 Task: In the description "Product Issue" use format text style "Heading1".
Action: Mouse moved to (298, 443)
Screenshot: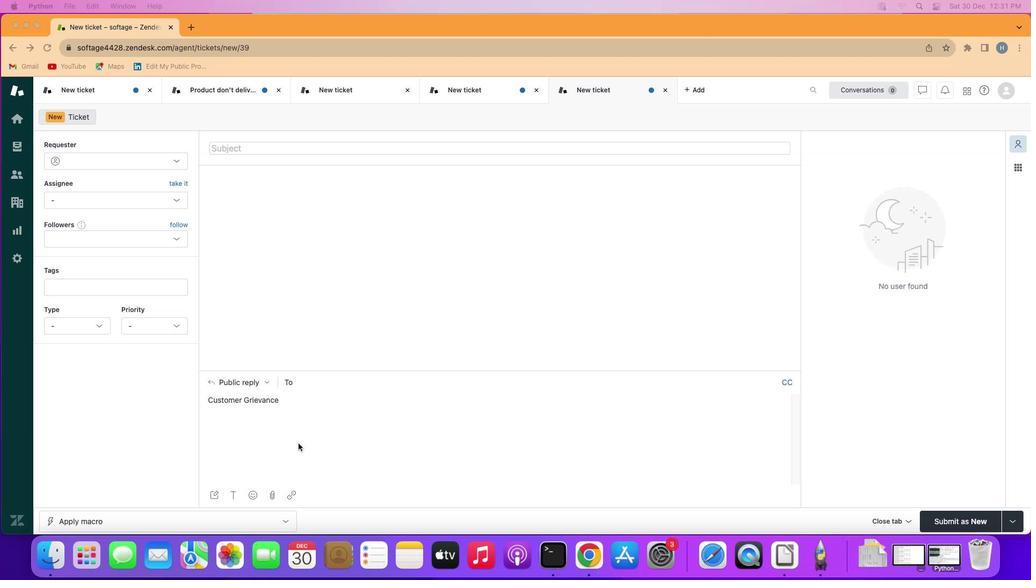
Action: Mouse pressed left at (298, 443)
Screenshot: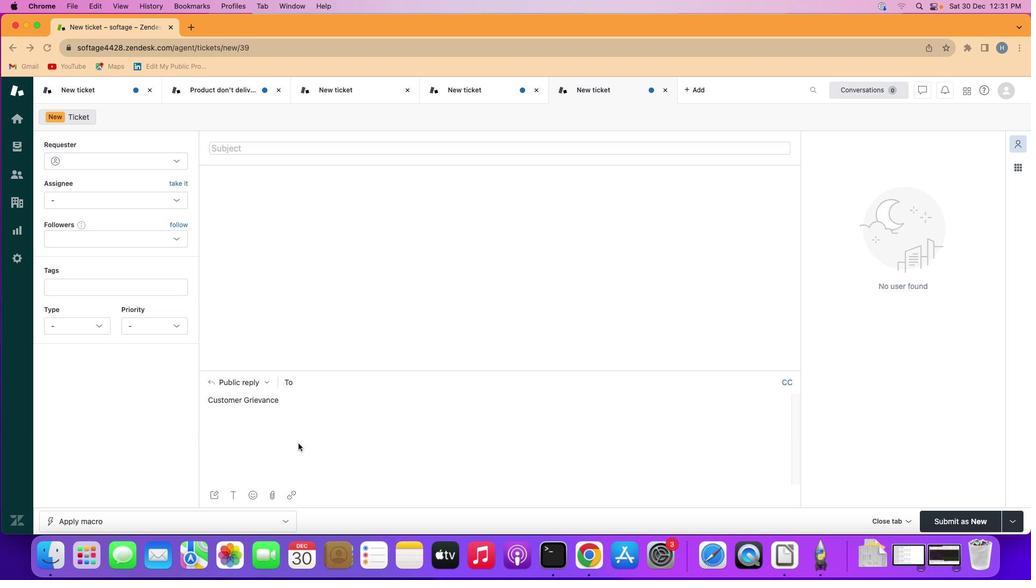 
Action: Mouse moved to (235, 492)
Screenshot: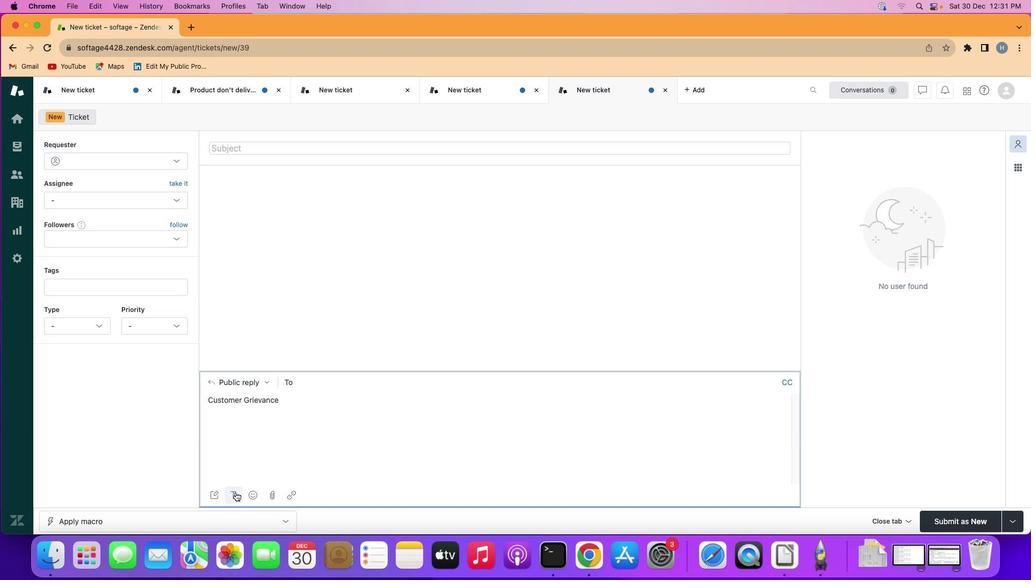 
Action: Mouse pressed left at (235, 492)
Screenshot: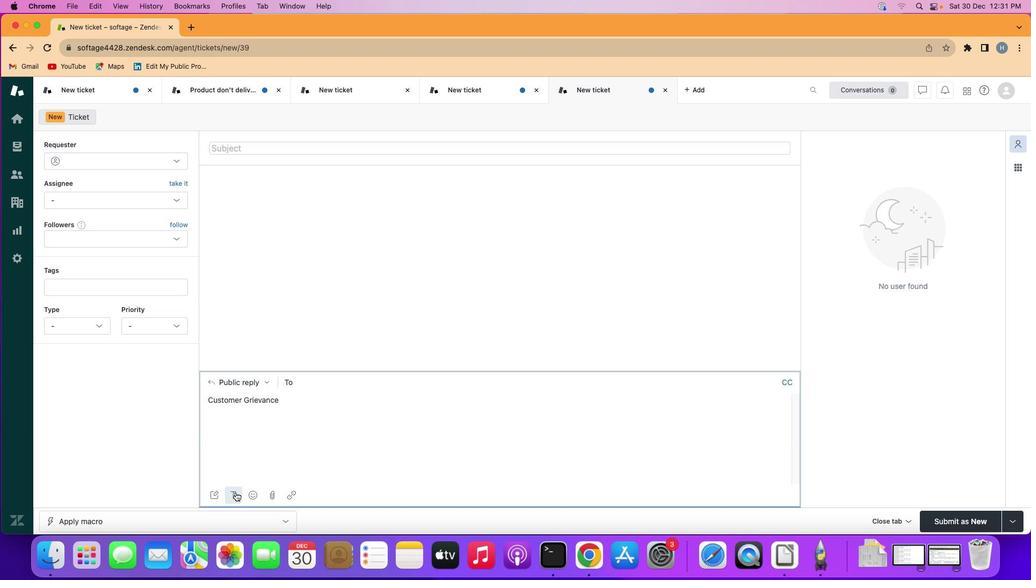 
Action: Mouse moved to (234, 467)
Screenshot: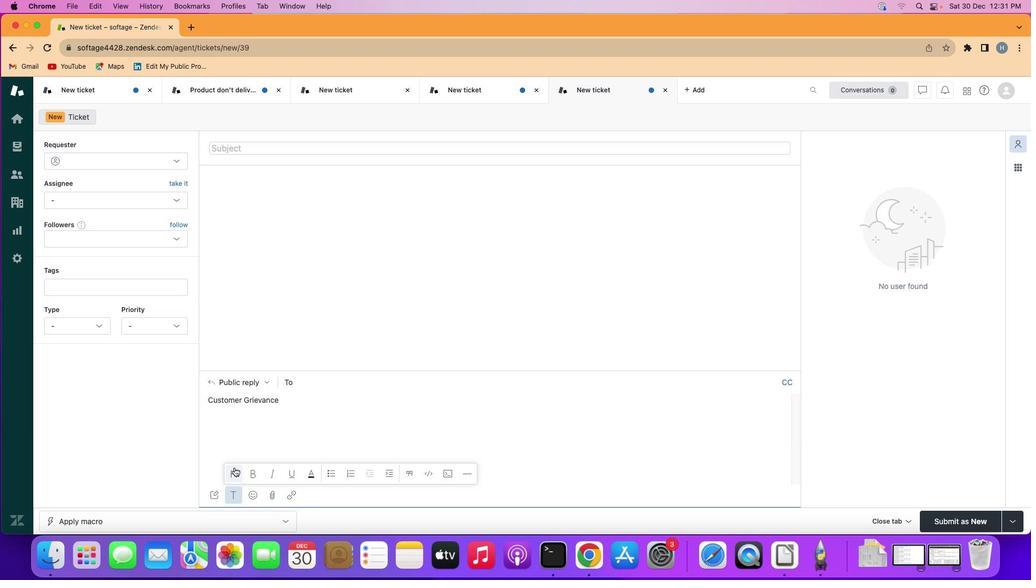
Action: Mouse pressed left at (234, 467)
Screenshot: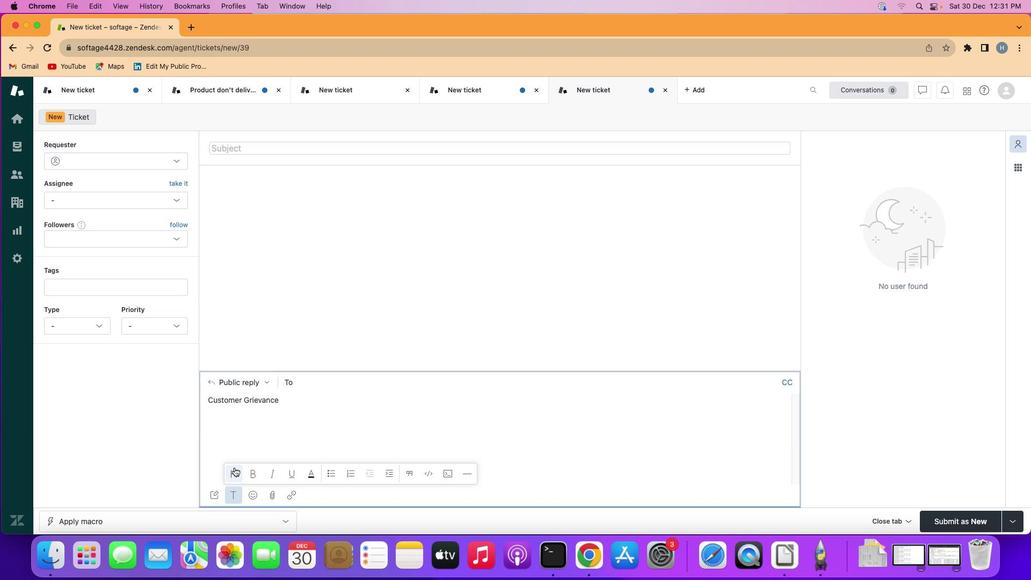 
Action: Mouse moved to (287, 381)
Screenshot: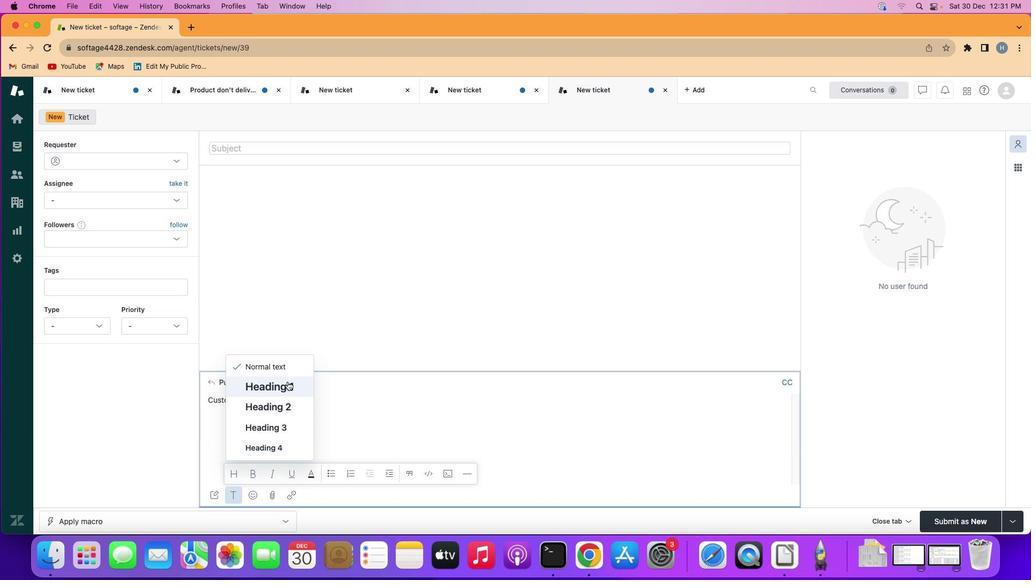 
Action: Mouse pressed left at (287, 381)
Screenshot: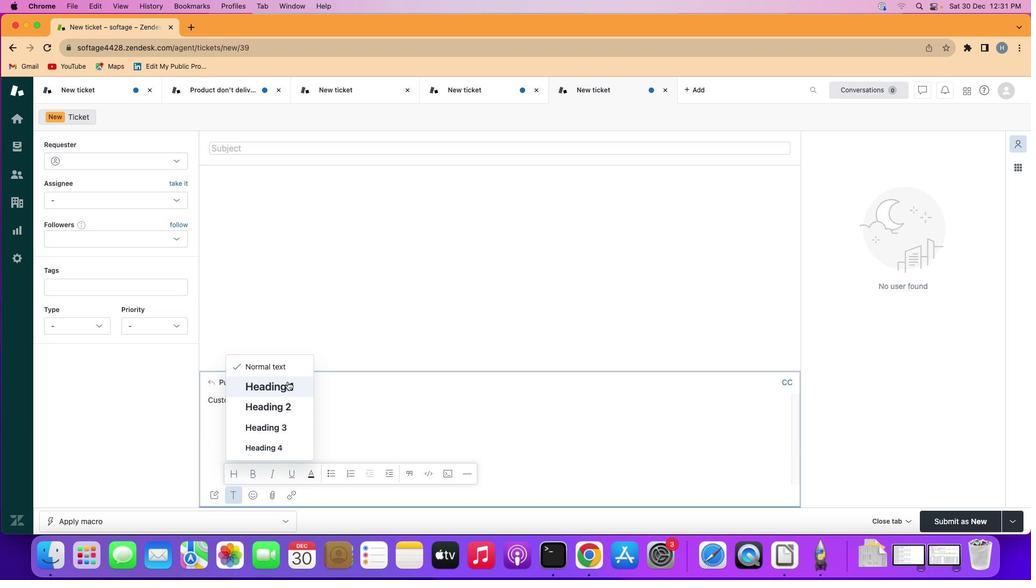 
Action: Mouse moved to (385, 314)
Screenshot: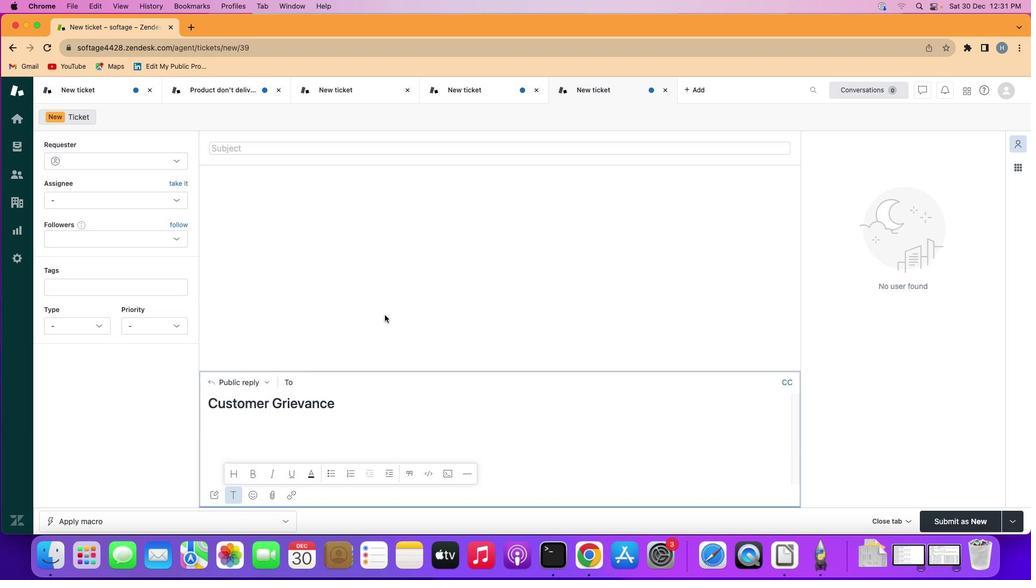 
